 Task: Add the description "Few items left only"
Action: Mouse moved to (528, 190)
Screenshot: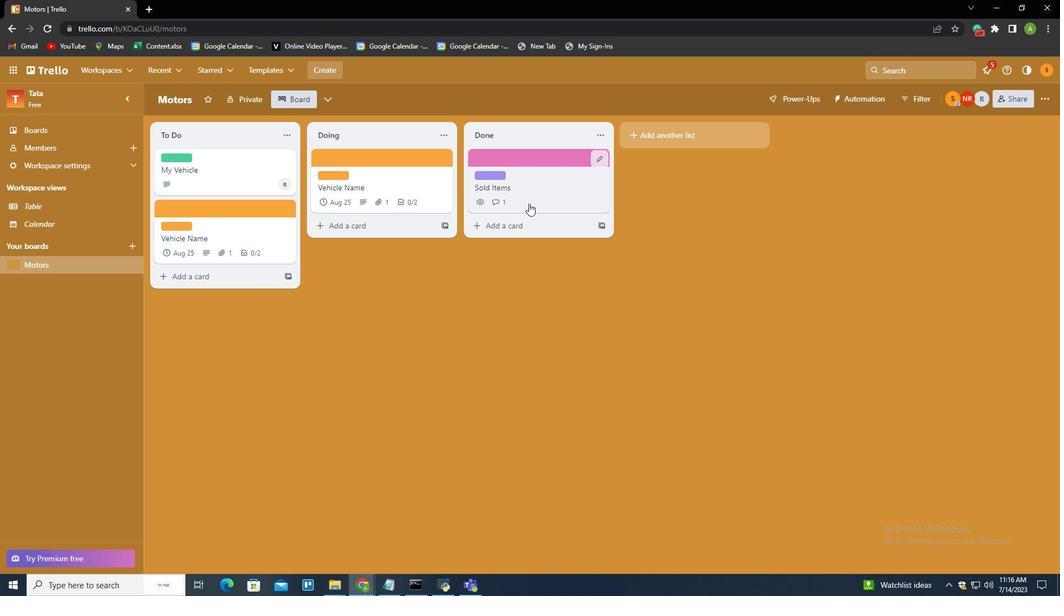 
Action: Mouse pressed left at (528, 190)
Screenshot: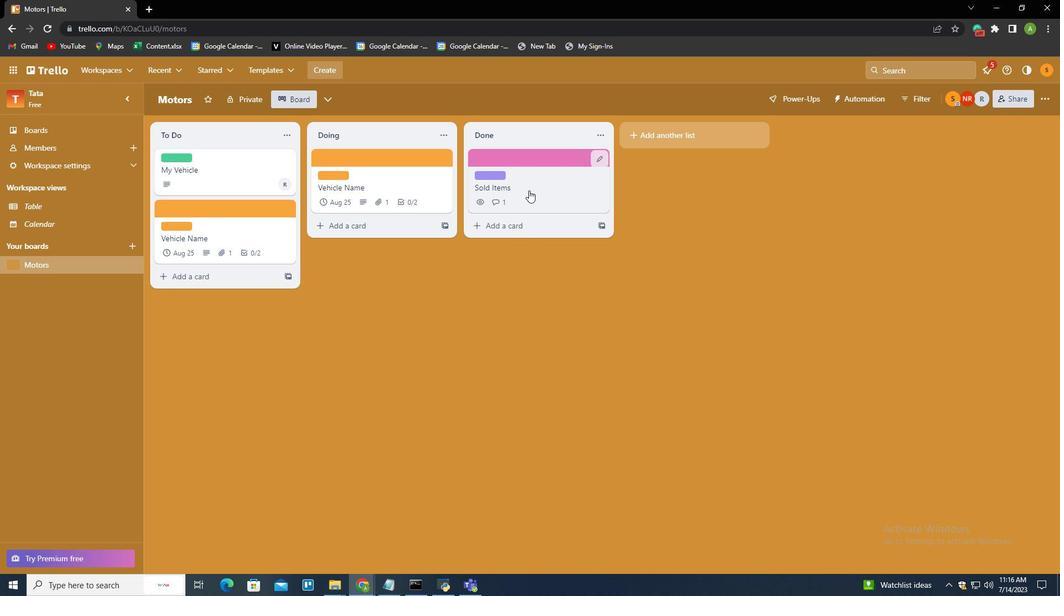 
Action: Mouse moved to (420, 284)
Screenshot: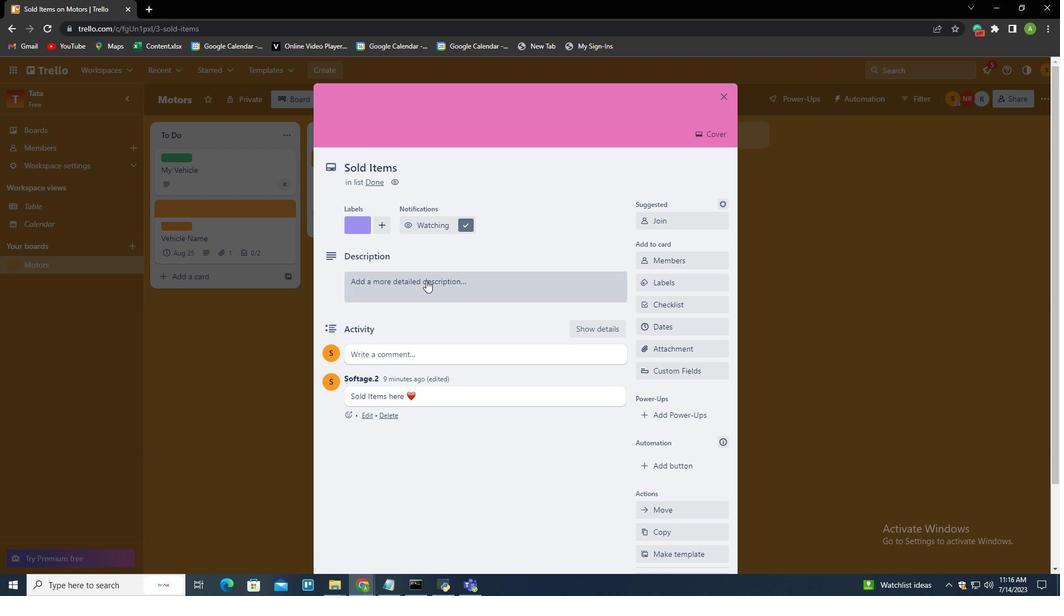 
Action: Mouse pressed left at (420, 284)
Screenshot: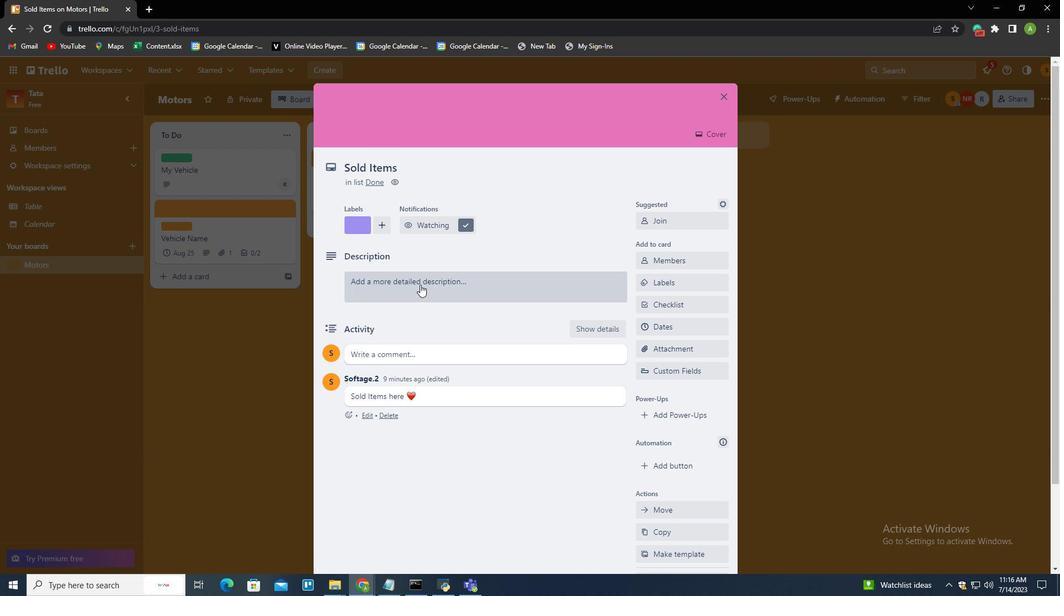 
Action: Key pressed <Key.shift>Few<Key.space>items<Key.space>left<Key.space>only<Key.enter>
Screenshot: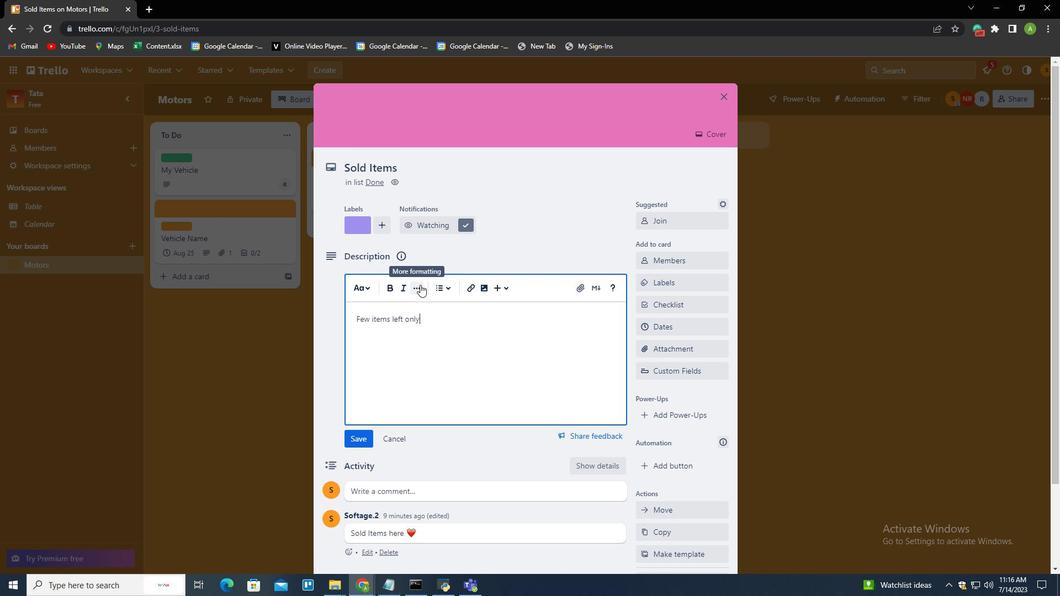 
Action: Mouse moved to (413, 446)
Screenshot: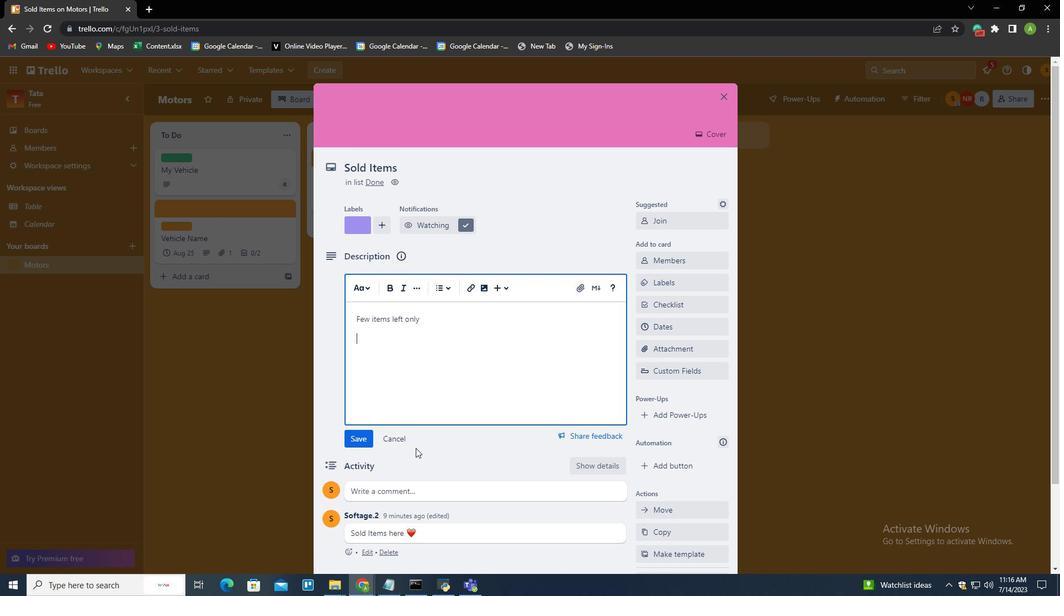 
